 Task: Assign in the project TransportWorks the issue 'Inconsistent formatting of date/time fields' to the sprint 'Black Hole'.
Action: Mouse moved to (1151, 522)
Screenshot: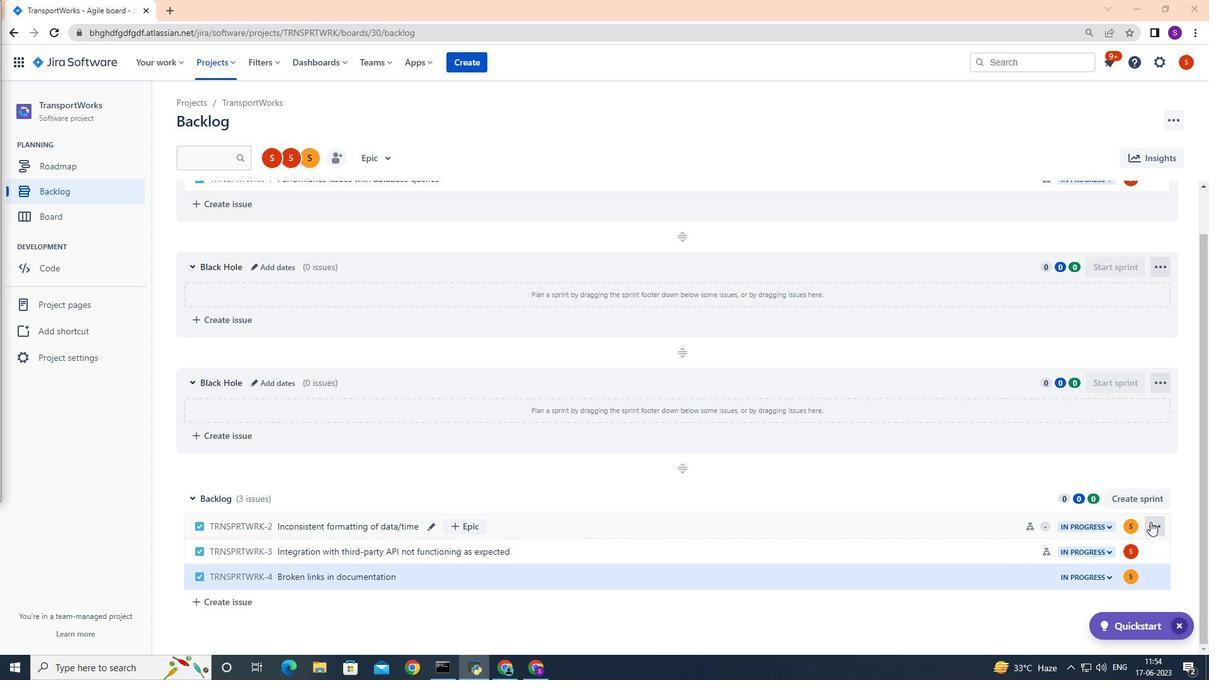 
Action: Mouse pressed left at (1151, 522)
Screenshot: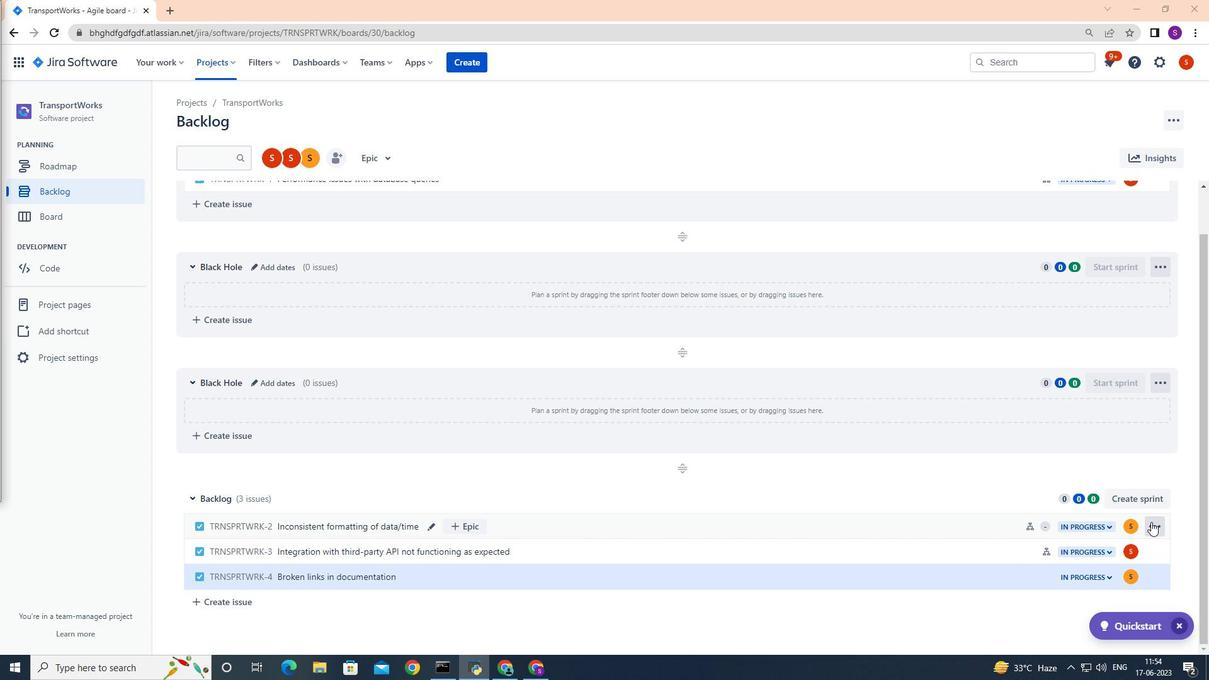 
Action: Mouse moved to (1127, 435)
Screenshot: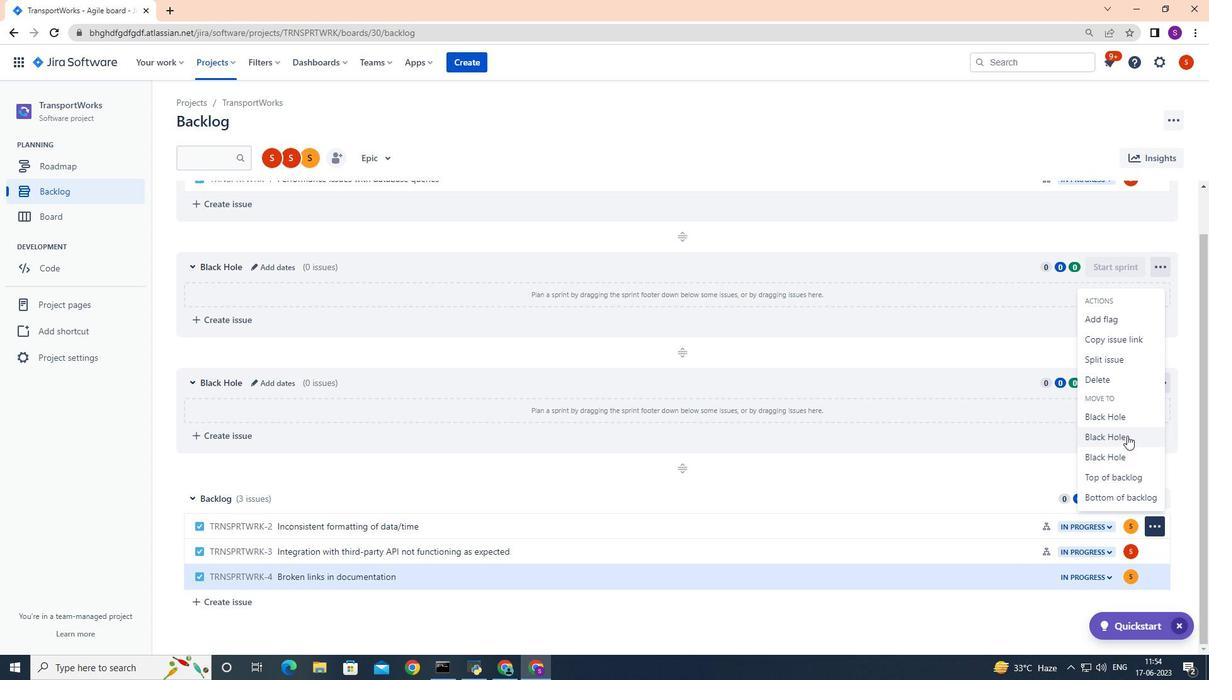 
Action: Mouse pressed left at (1127, 435)
Screenshot: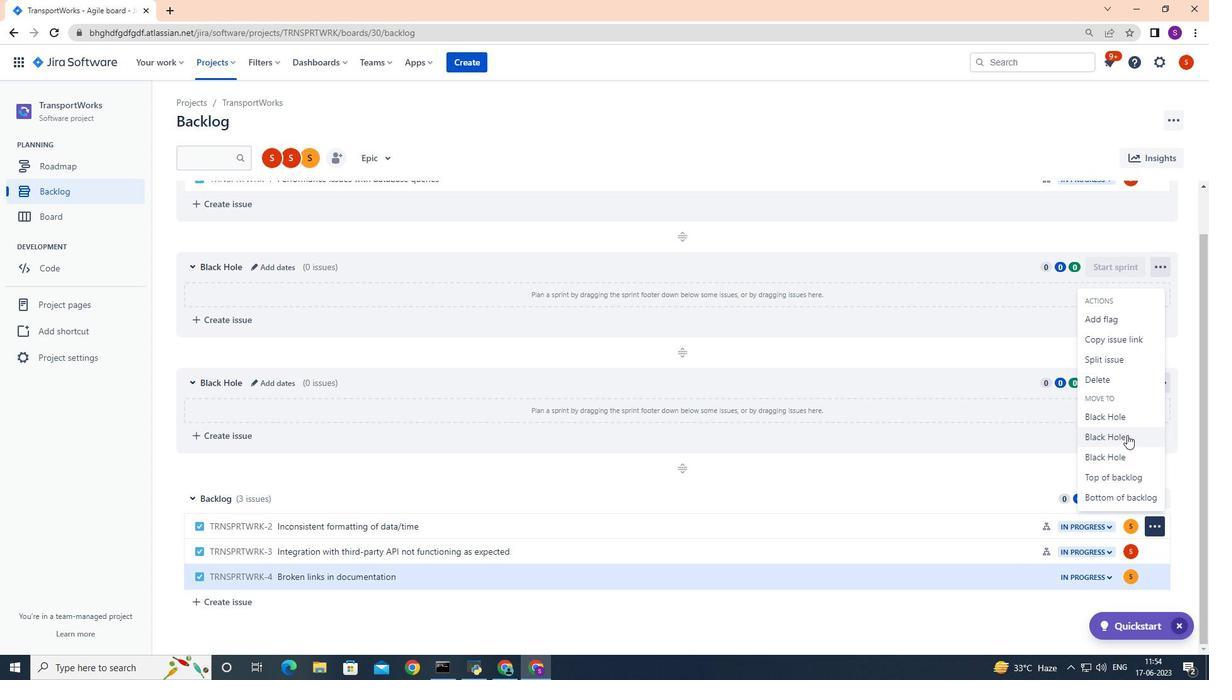 
Action: Mouse moved to (1125, 435)
Screenshot: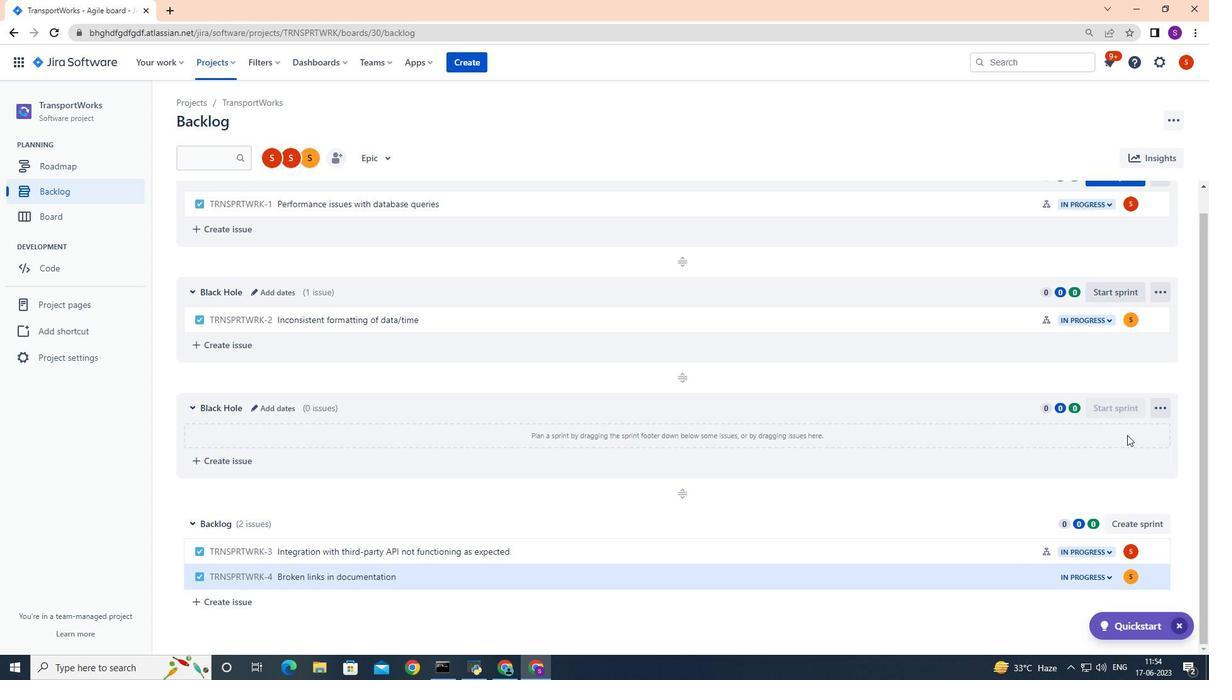 
